 Task: Create a rule when a start date more than 1  days ago is moved in a card by anyone except me.
Action: Mouse moved to (435, 362)
Screenshot: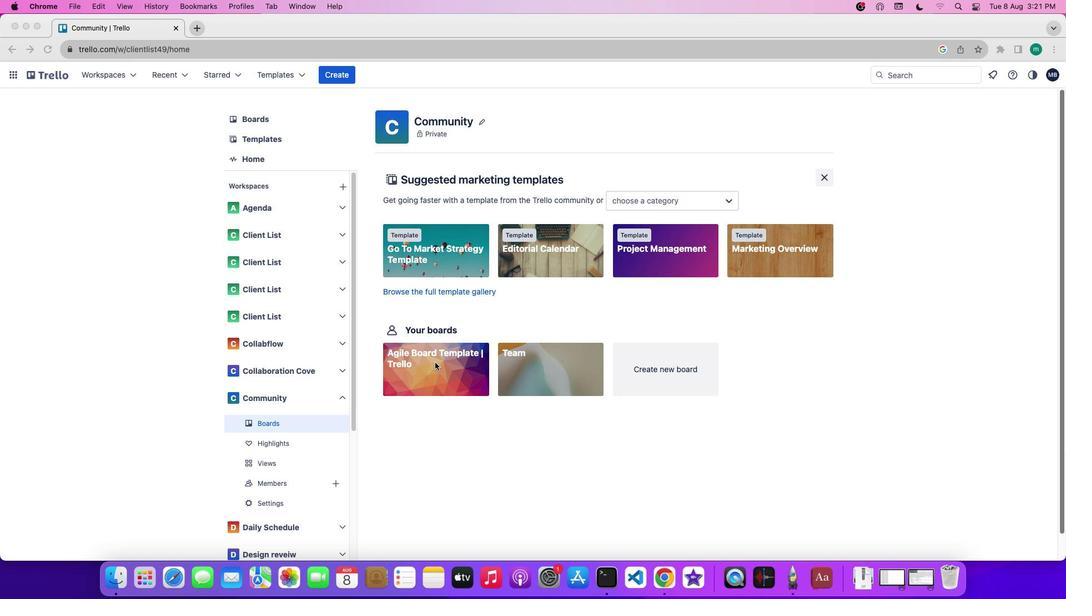 
Action: Mouse pressed left at (435, 362)
Screenshot: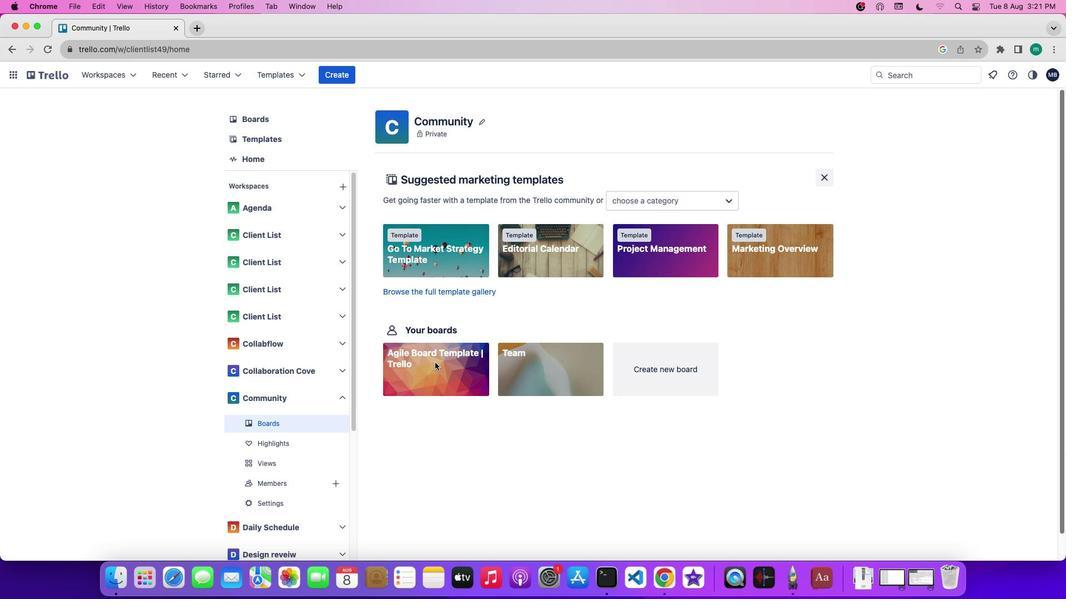 
Action: Mouse pressed left at (435, 362)
Screenshot: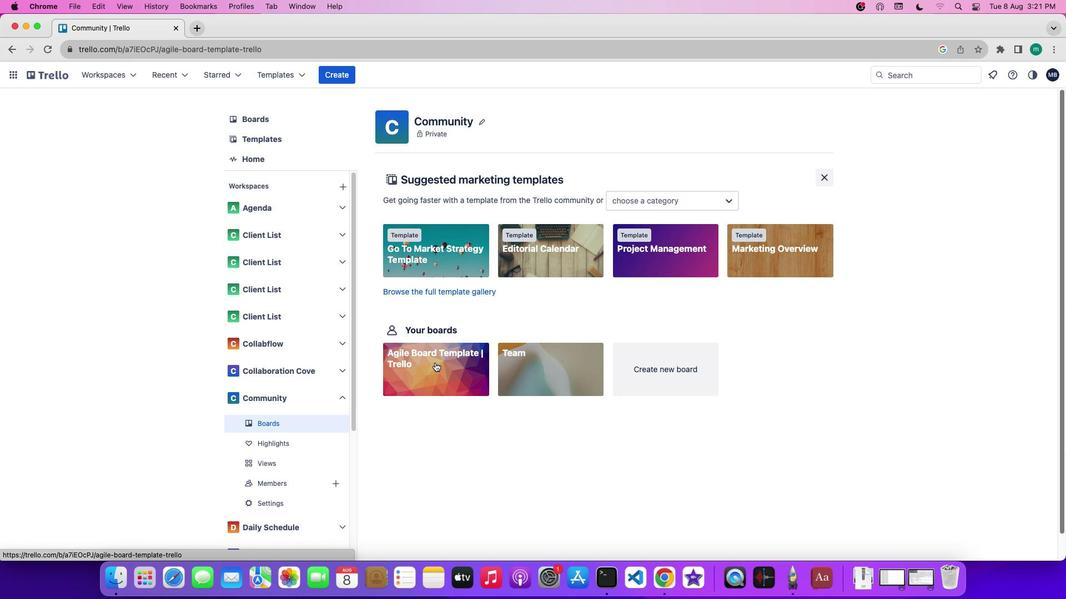 
Action: Mouse moved to (936, 234)
Screenshot: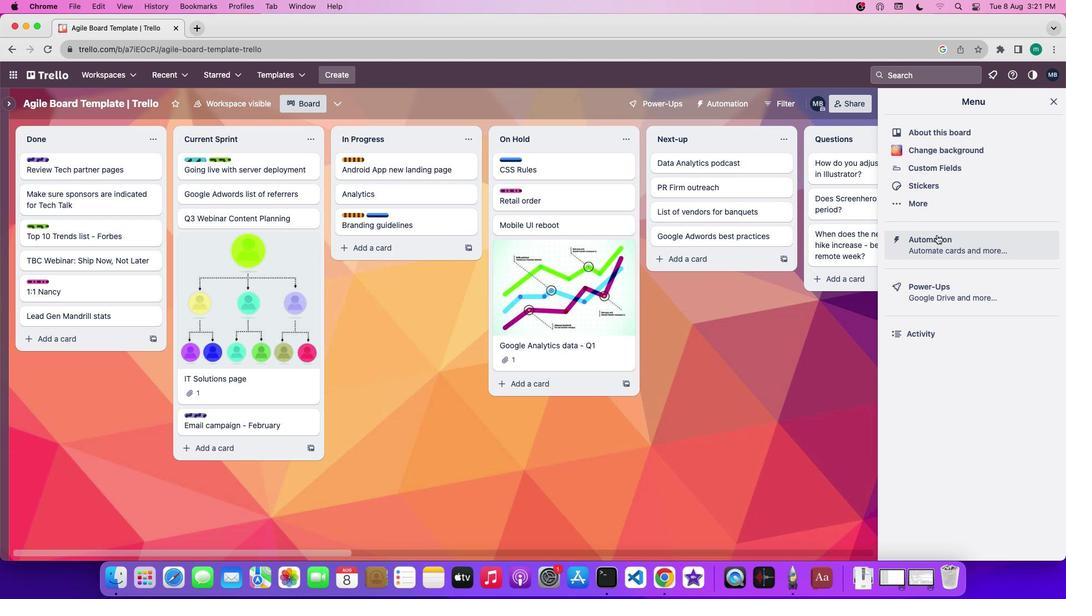 
Action: Mouse pressed left at (936, 234)
Screenshot: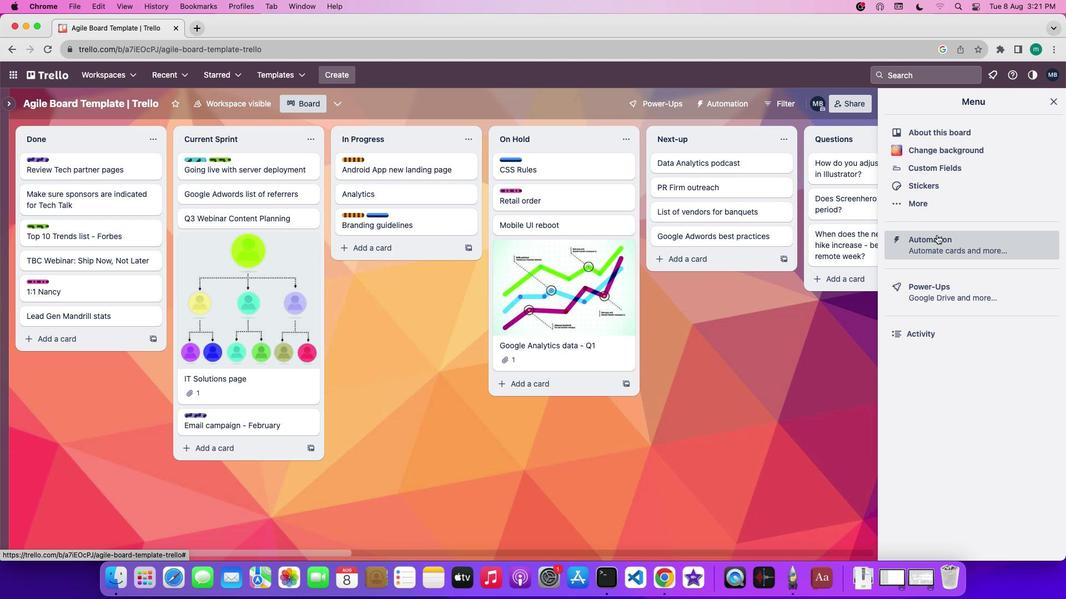 
Action: Mouse moved to (84, 202)
Screenshot: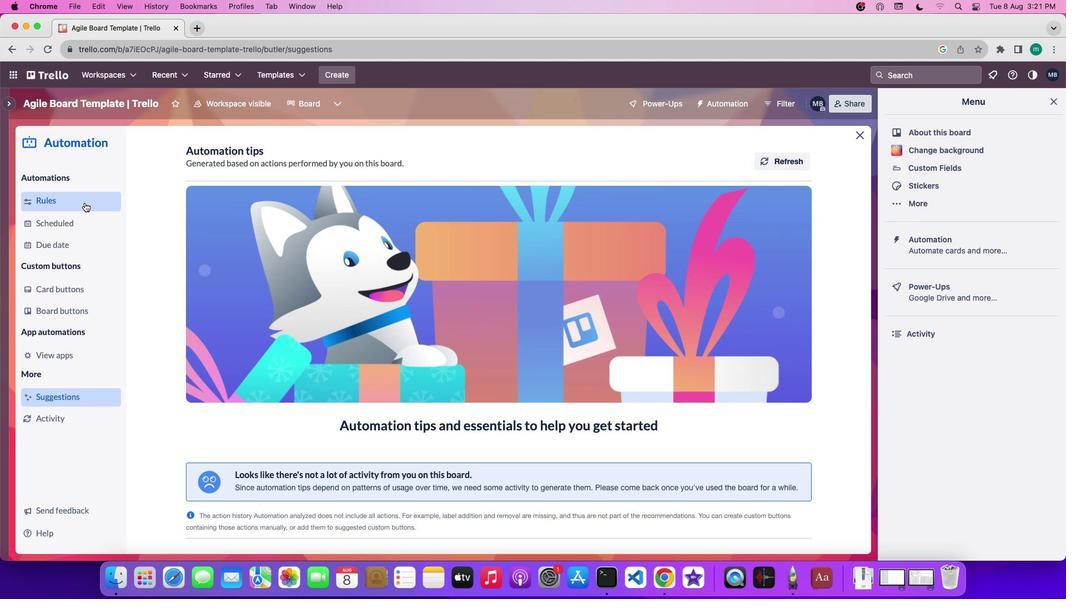 
Action: Mouse pressed left at (84, 202)
Screenshot: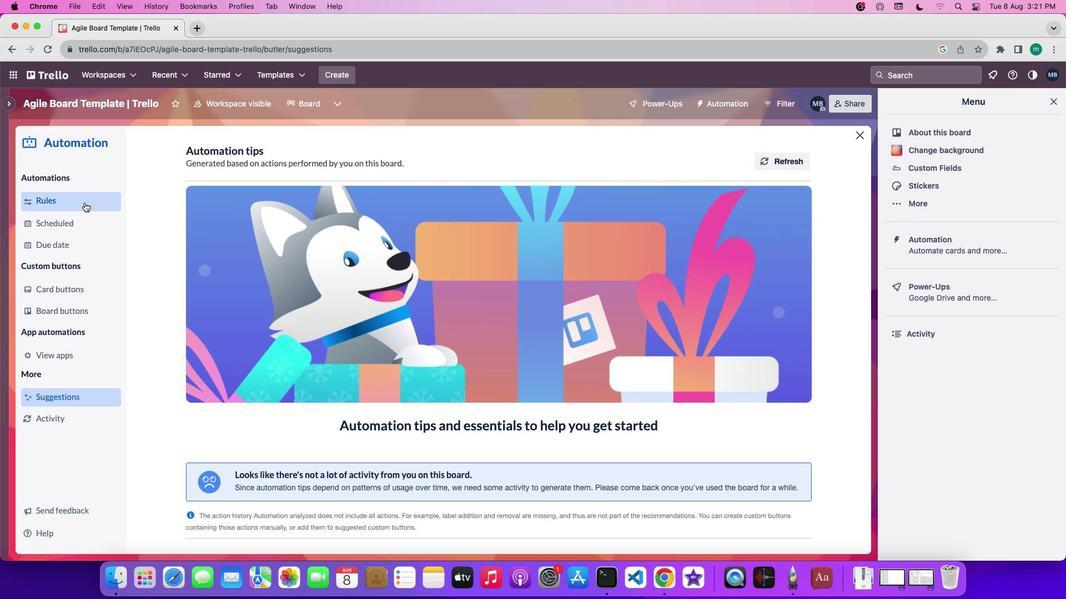 
Action: Mouse moved to (721, 156)
Screenshot: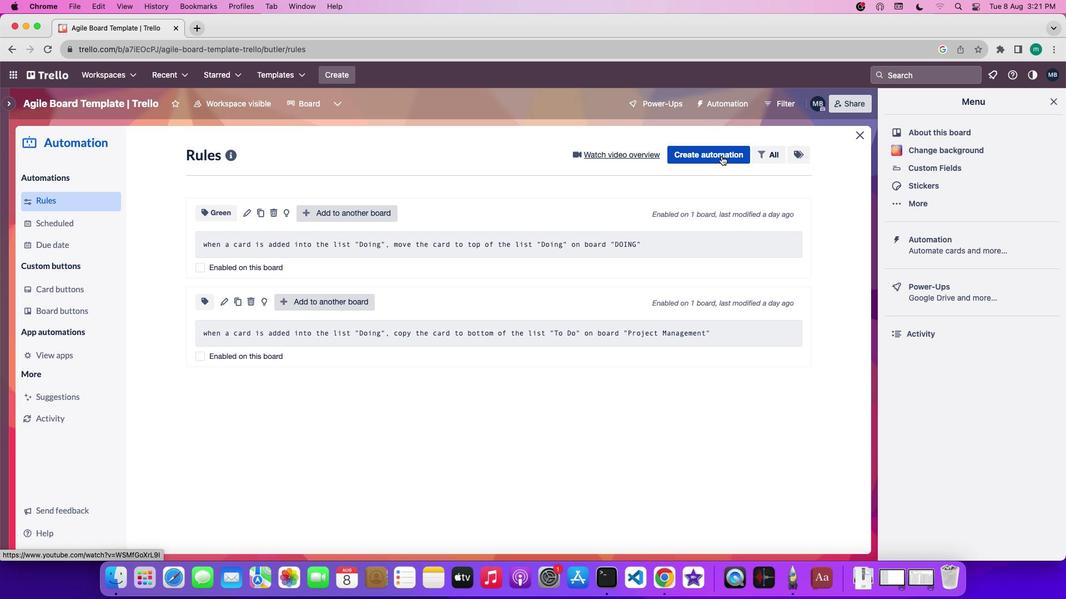 
Action: Mouse pressed left at (721, 156)
Screenshot: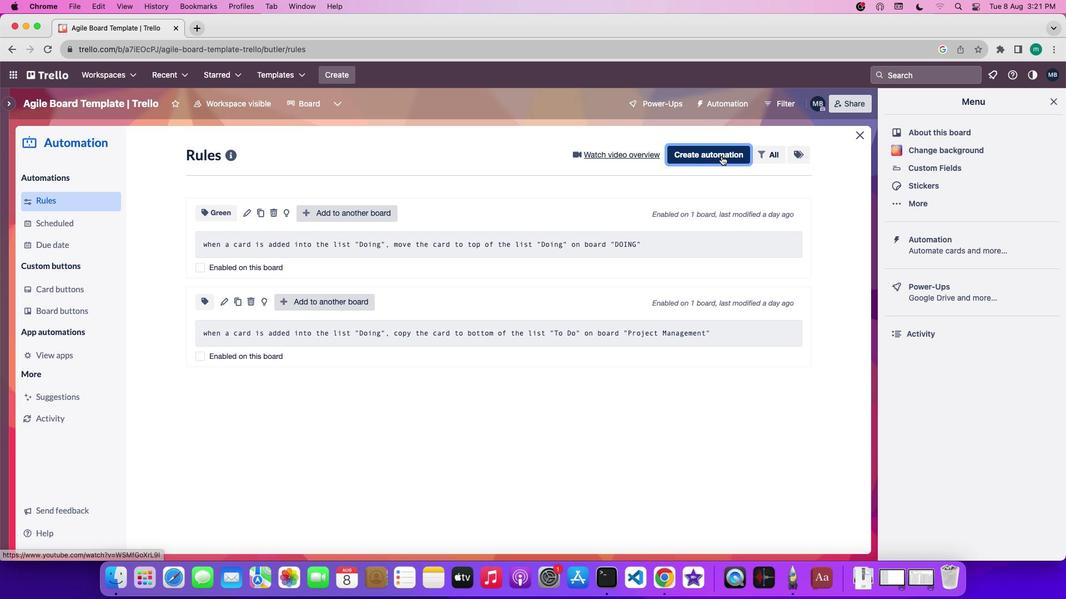 
Action: Mouse moved to (302, 330)
Screenshot: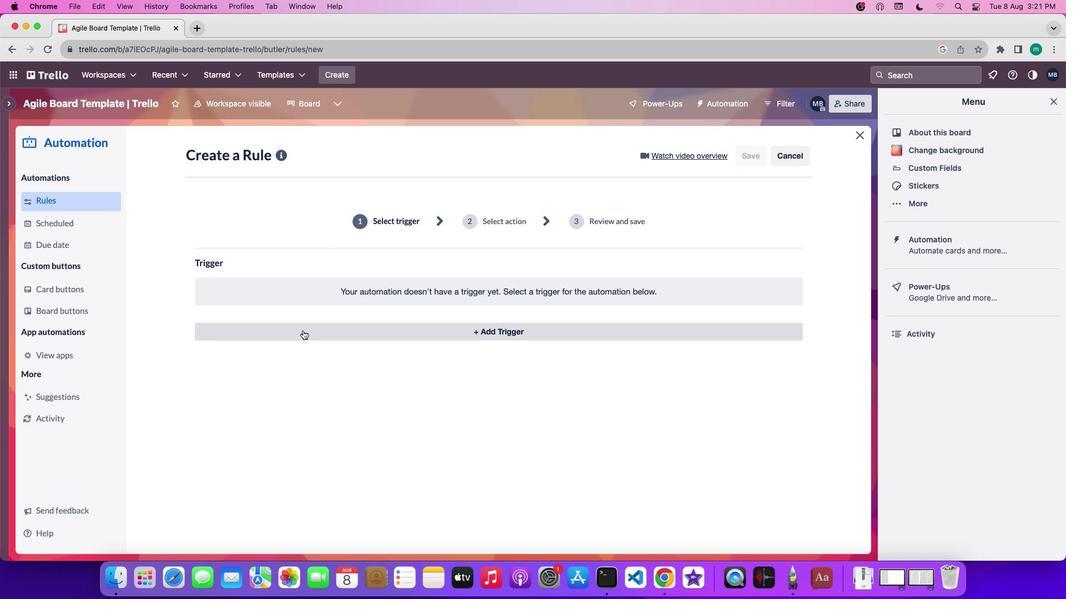 
Action: Mouse pressed left at (302, 330)
Screenshot: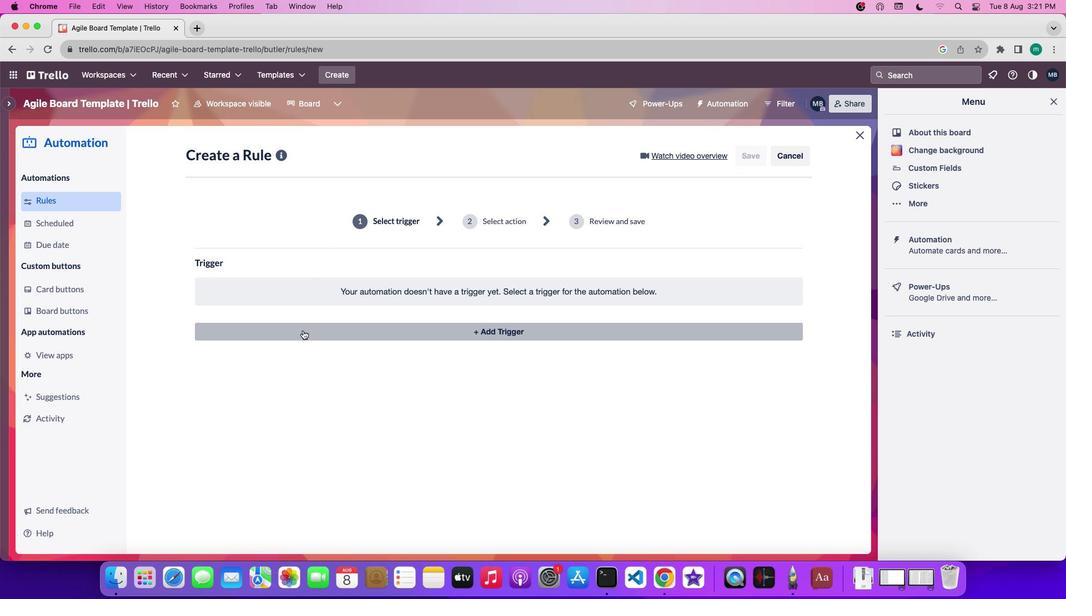 
Action: Mouse moved to (317, 369)
Screenshot: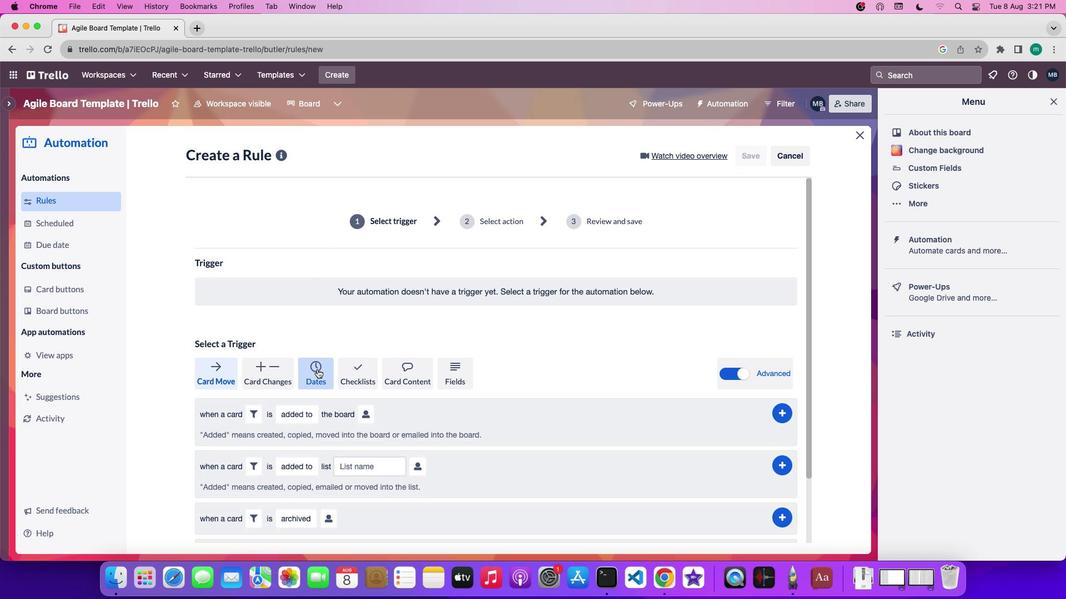 
Action: Mouse pressed left at (317, 369)
Screenshot: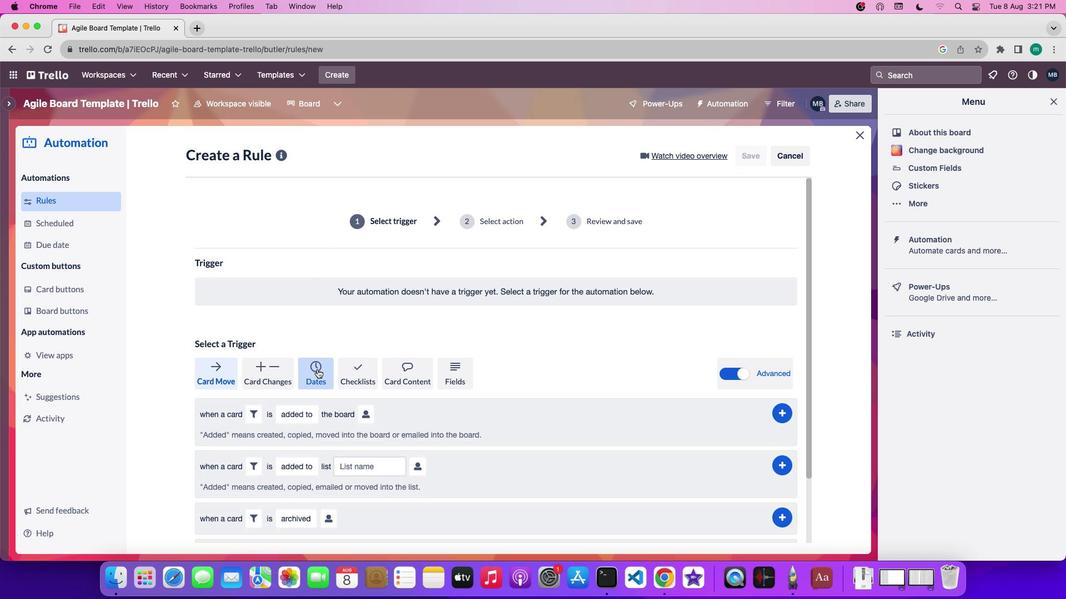 
Action: Mouse moved to (322, 376)
Screenshot: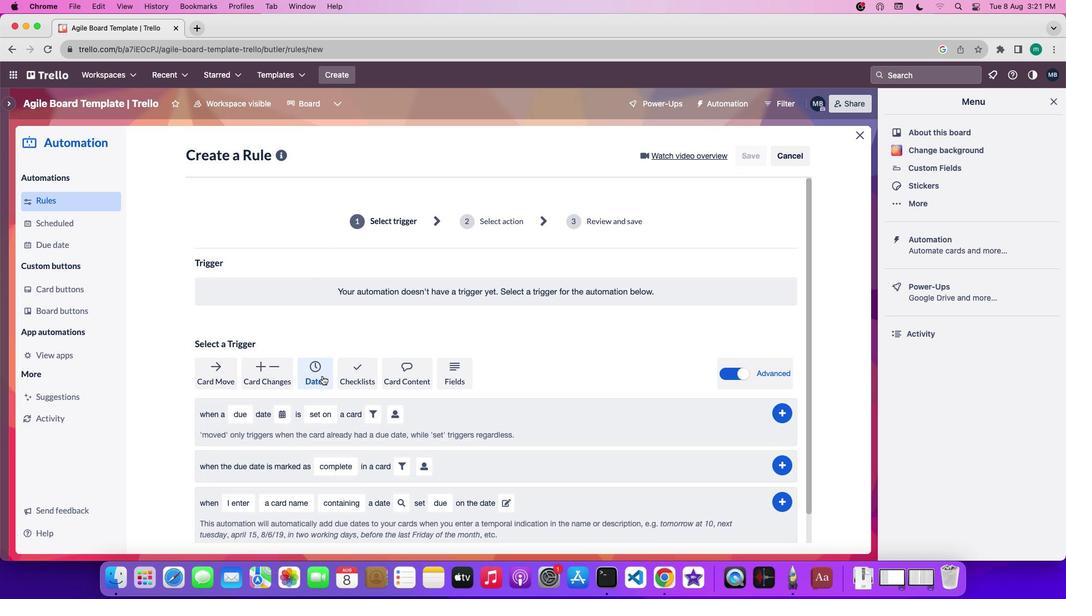 
Action: Mouse scrolled (322, 376) with delta (0, 0)
Screenshot: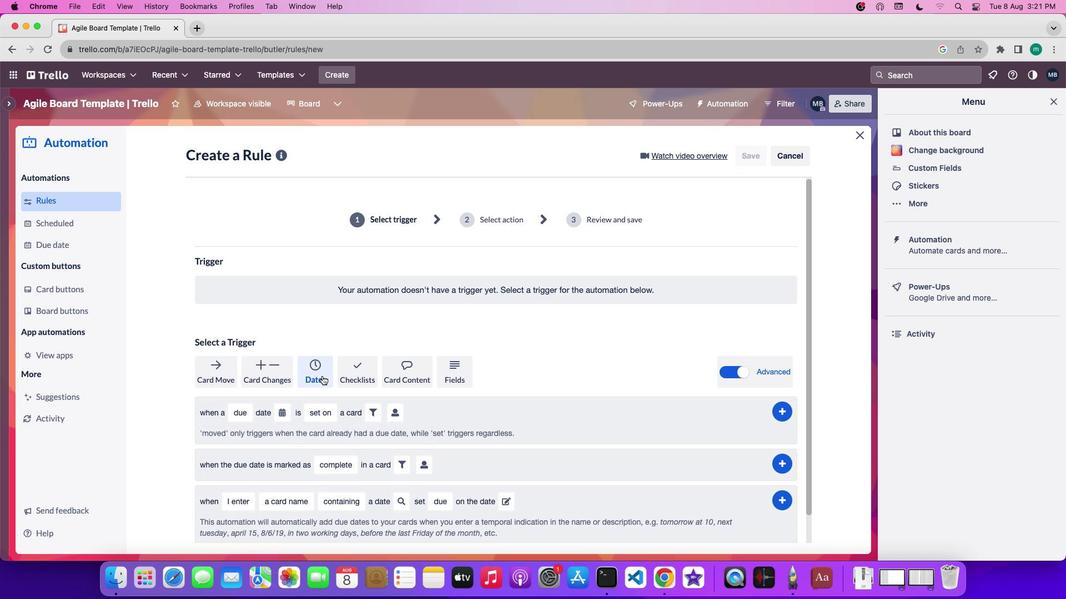 
Action: Mouse scrolled (322, 376) with delta (0, 0)
Screenshot: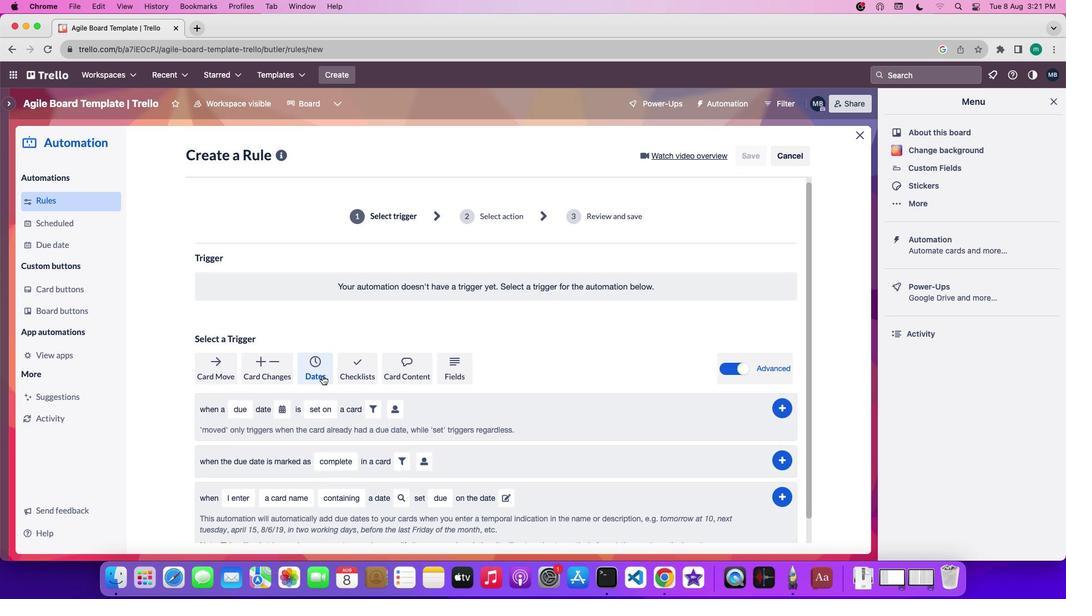 
Action: Mouse scrolled (322, 376) with delta (0, -1)
Screenshot: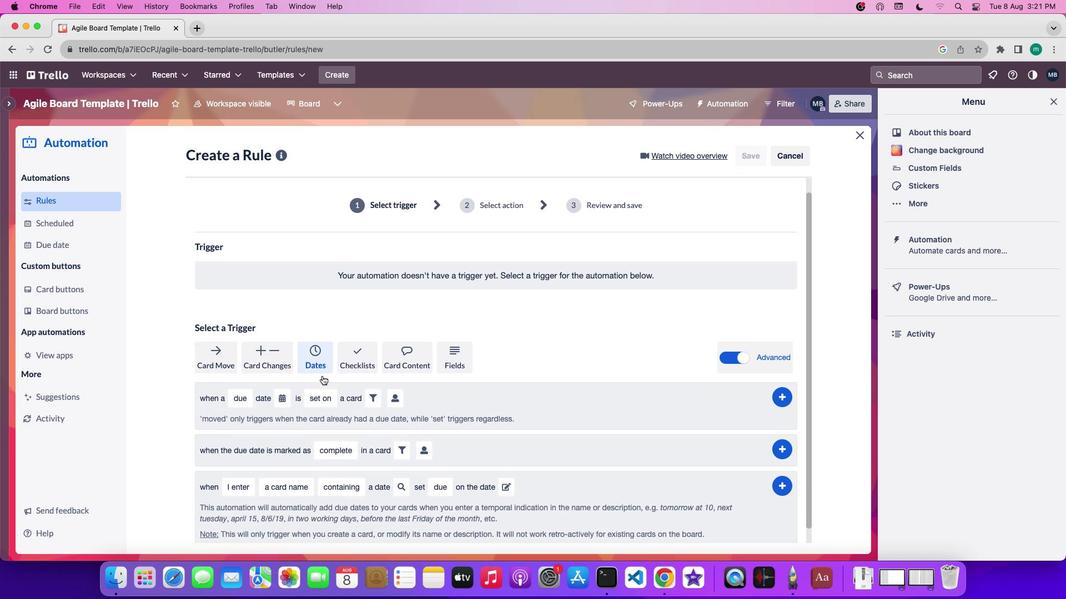 
Action: Mouse scrolled (322, 376) with delta (0, -1)
Screenshot: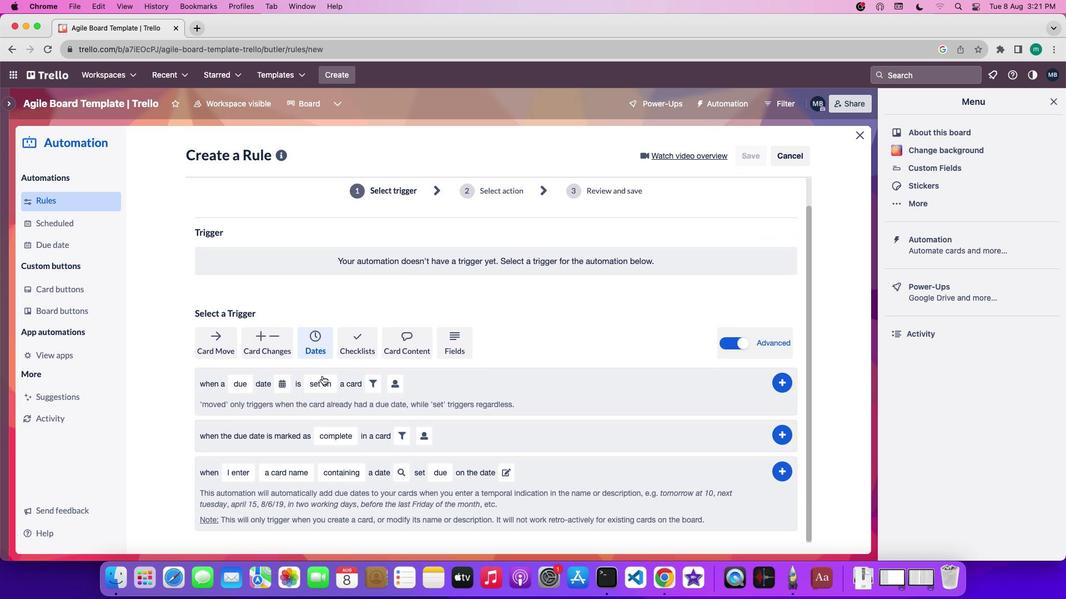 
Action: Mouse moved to (241, 383)
Screenshot: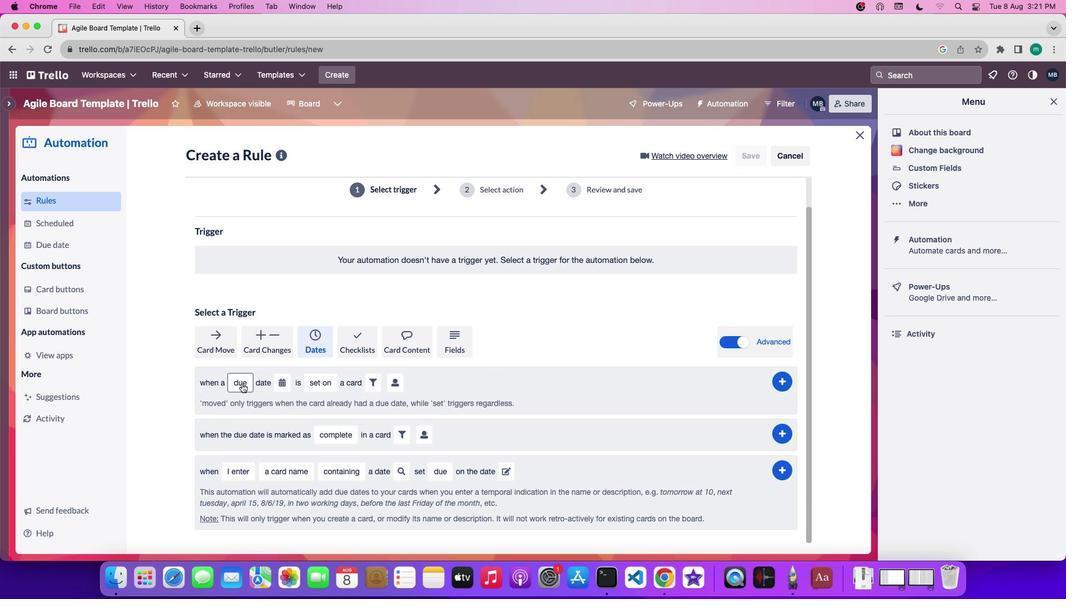 
Action: Mouse pressed left at (241, 383)
Screenshot: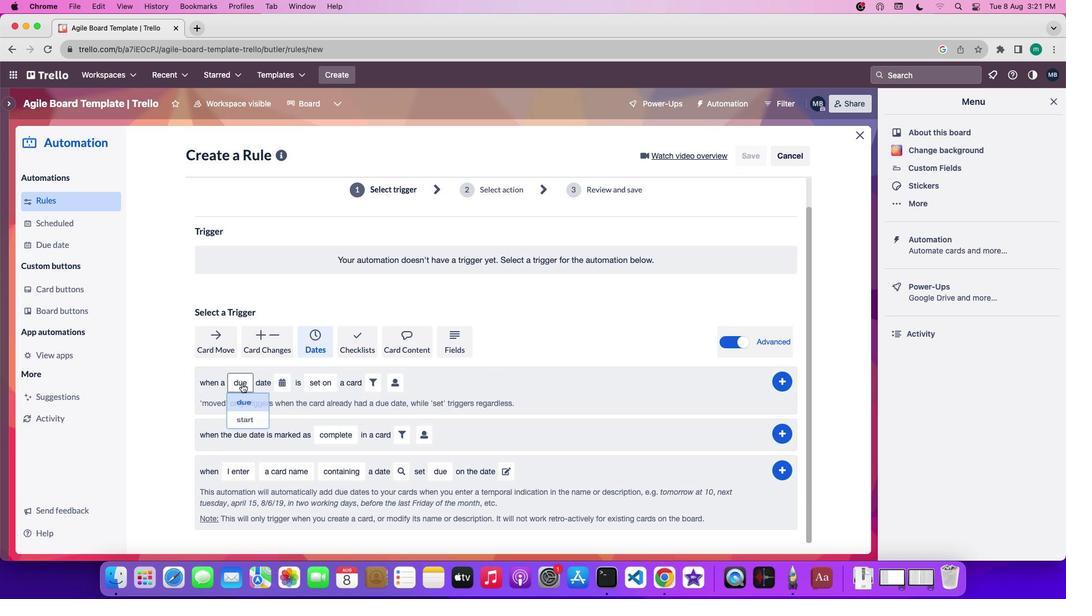 
Action: Mouse moved to (249, 430)
Screenshot: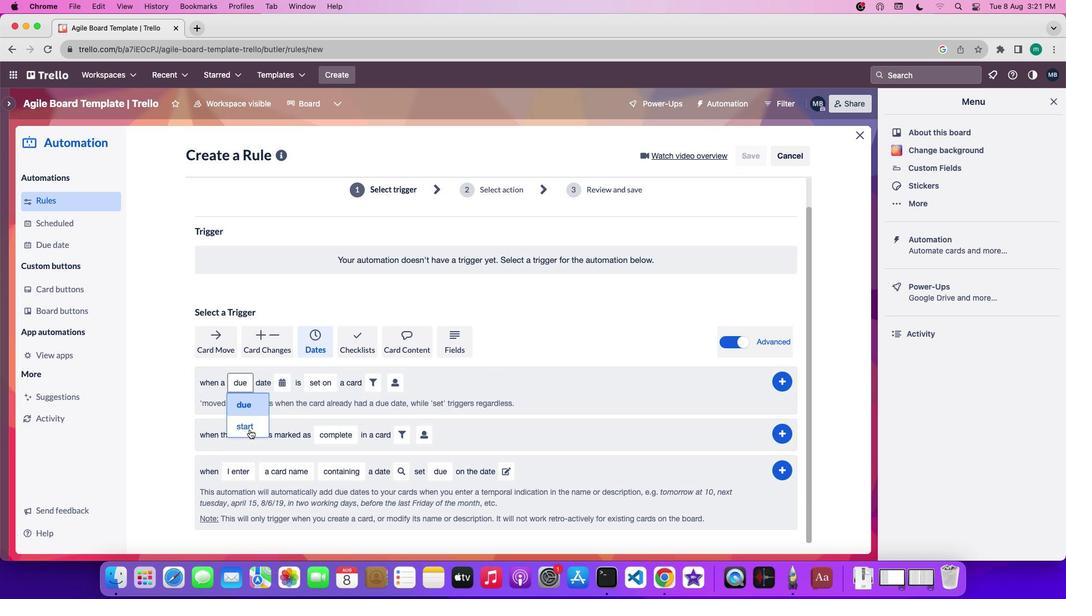 
Action: Mouse pressed left at (249, 430)
Screenshot: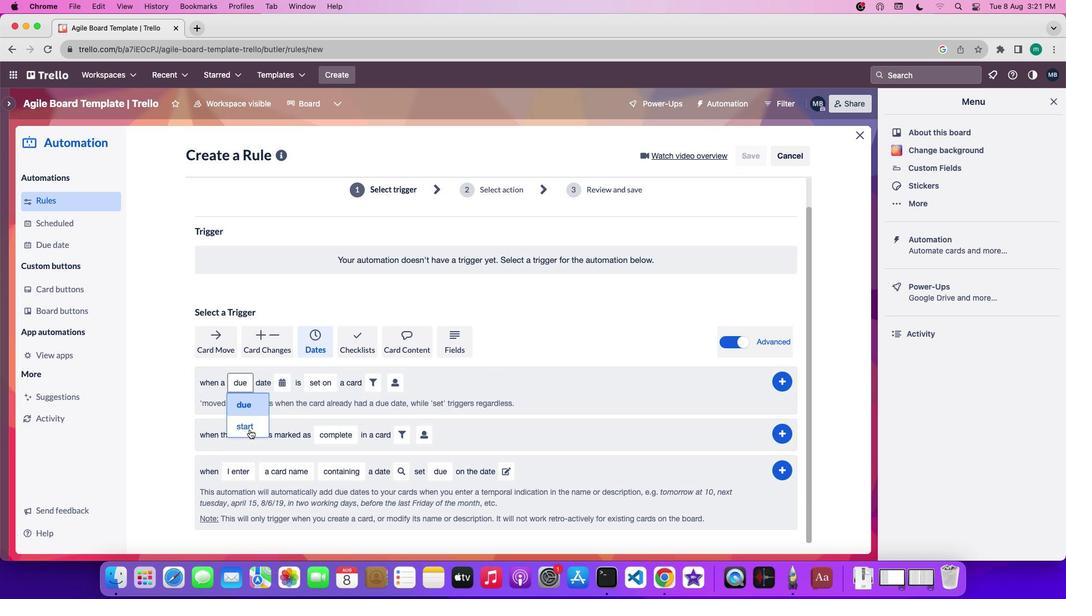 
Action: Mouse moved to (285, 390)
Screenshot: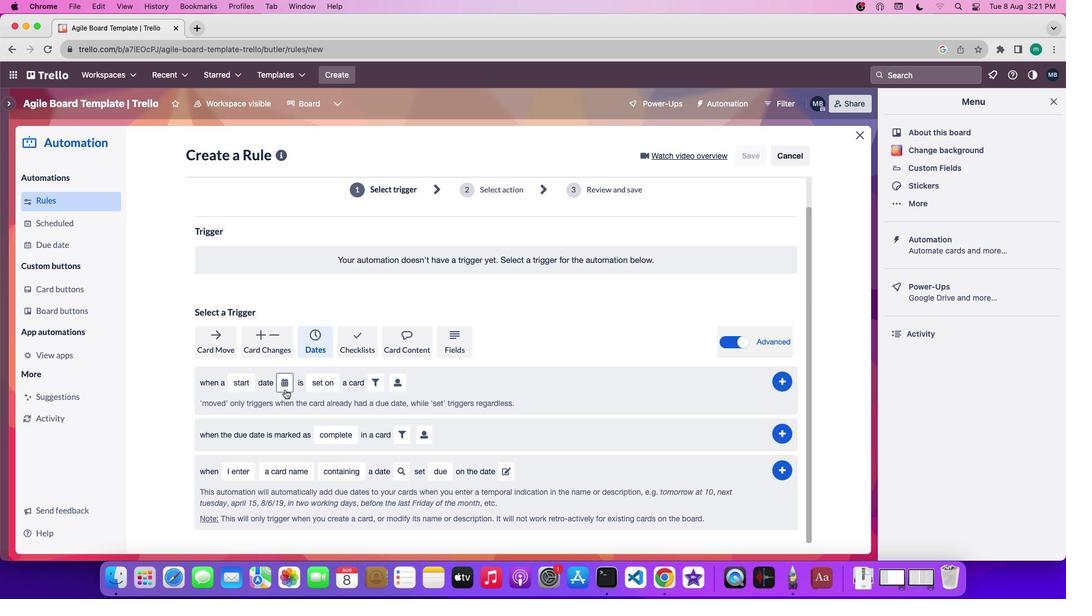 
Action: Mouse pressed left at (285, 390)
Screenshot: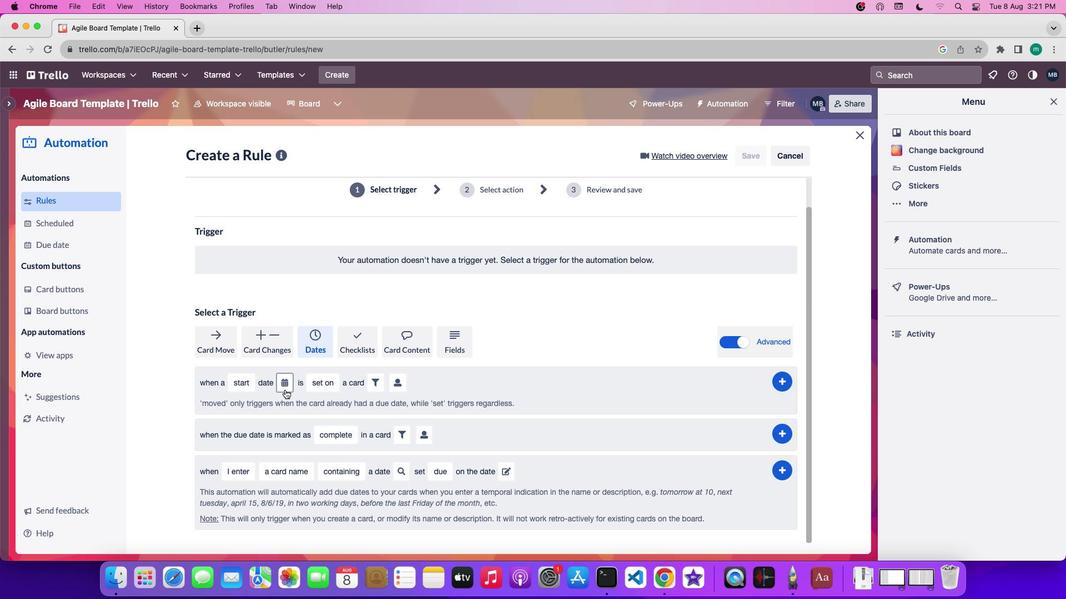 
Action: Mouse moved to (302, 451)
Screenshot: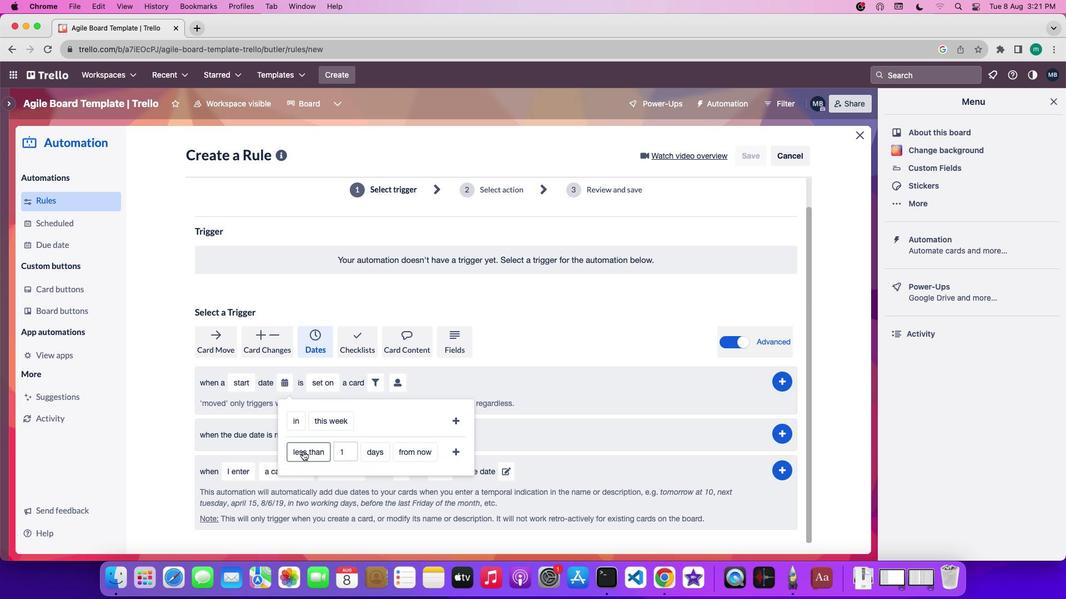 
Action: Mouse pressed left at (302, 451)
Screenshot: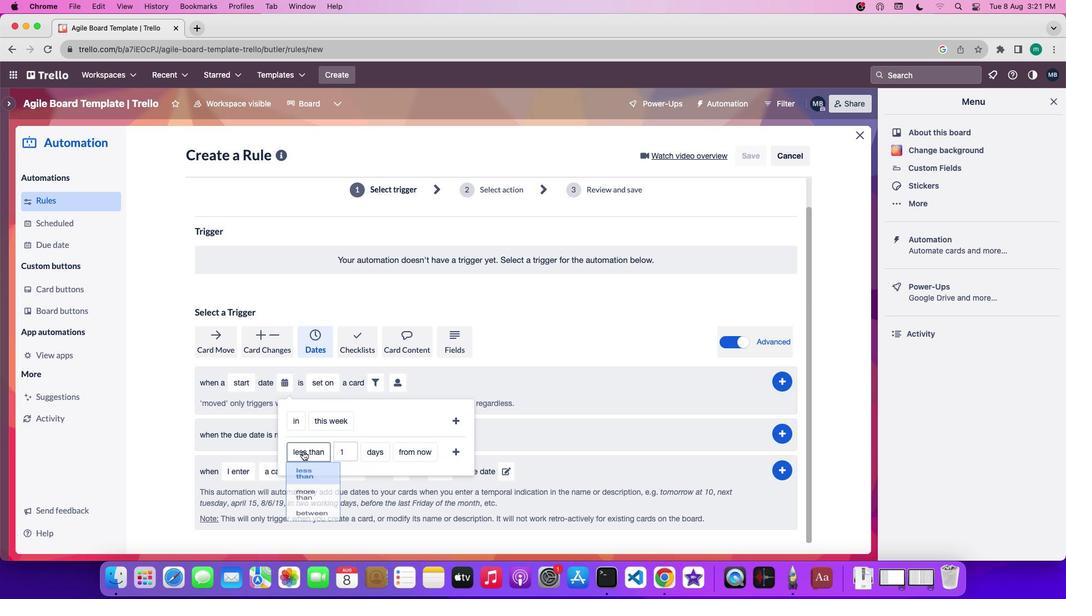 
Action: Mouse moved to (303, 503)
Screenshot: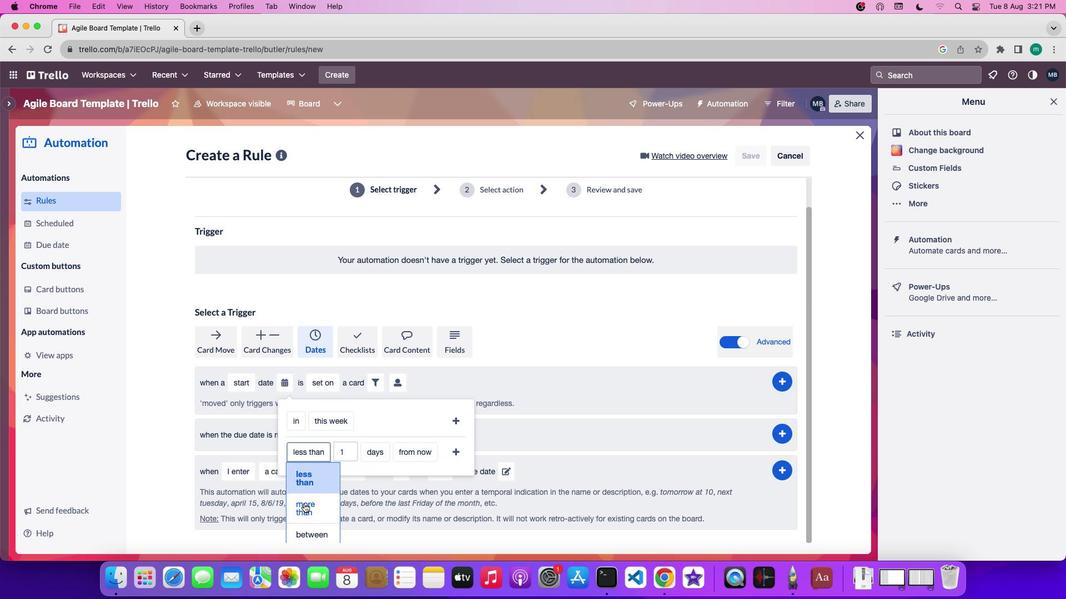 
Action: Mouse pressed left at (303, 503)
Screenshot: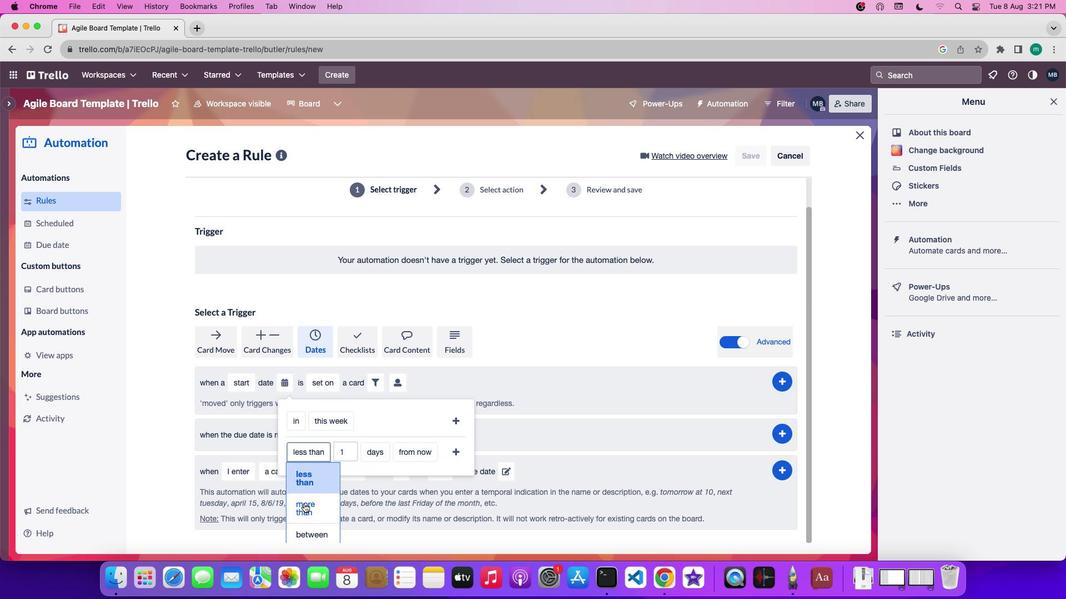 
Action: Mouse moved to (383, 452)
Screenshot: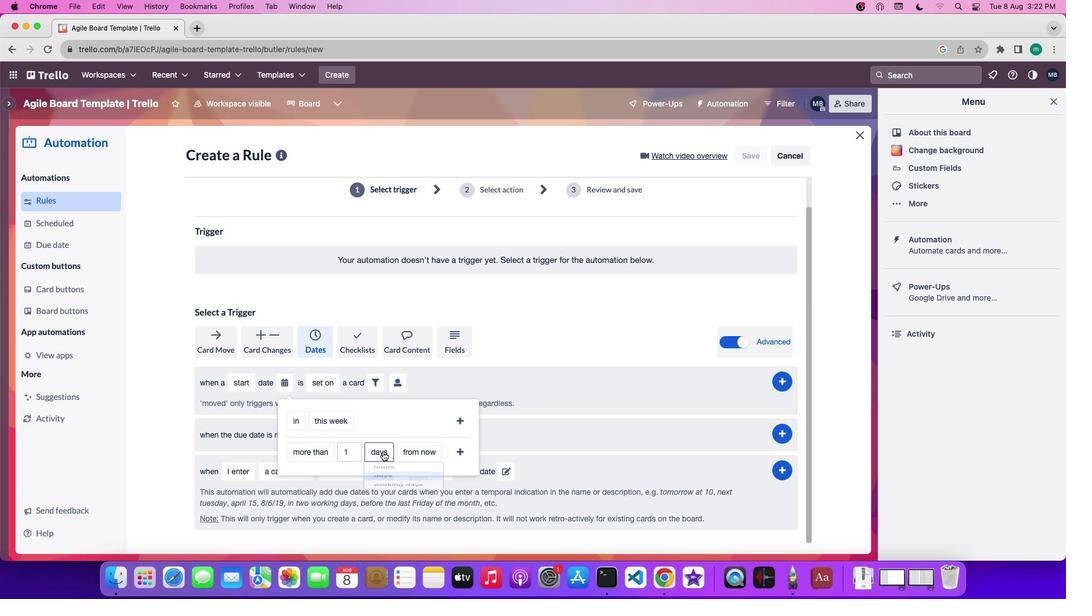 
Action: Mouse pressed left at (383, 452)
Screenshot: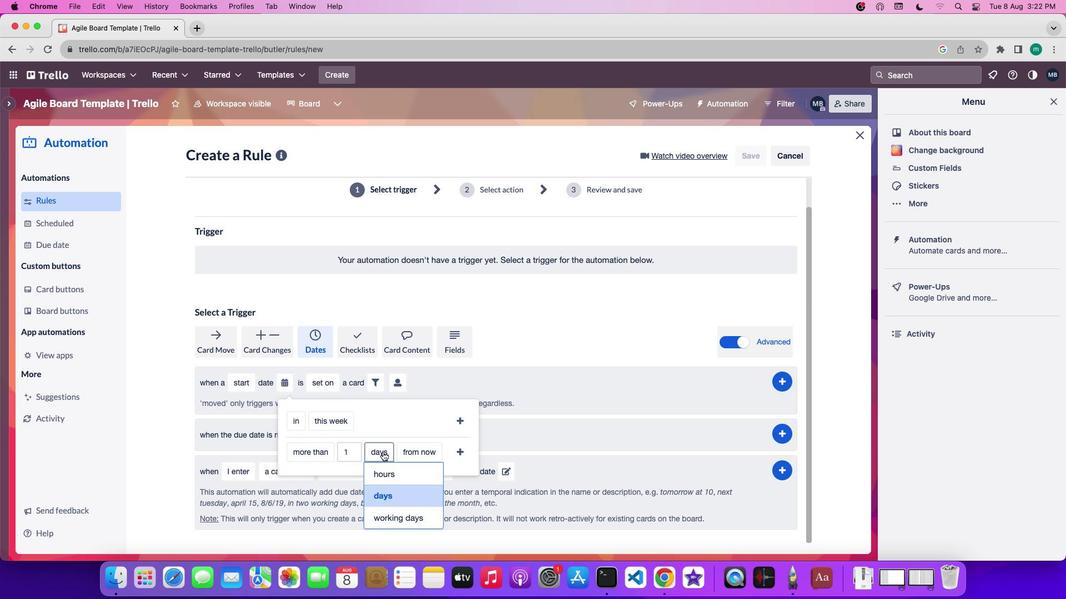 
Action: Mouse moved to (384, 497)
Screenshot: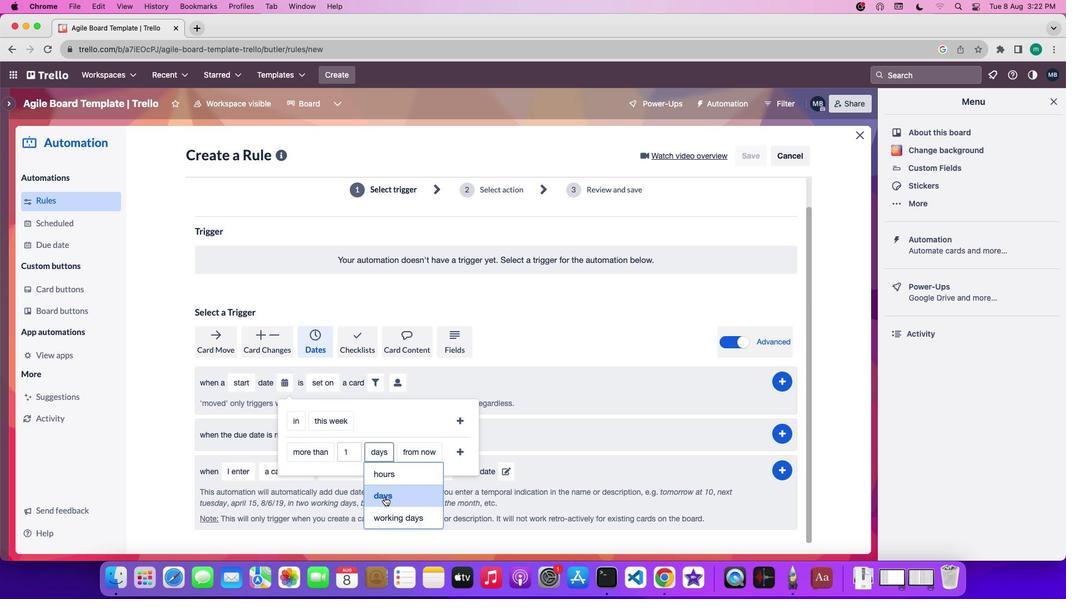 
Action: Mouse pressed left at (384, 497)
Screenshot: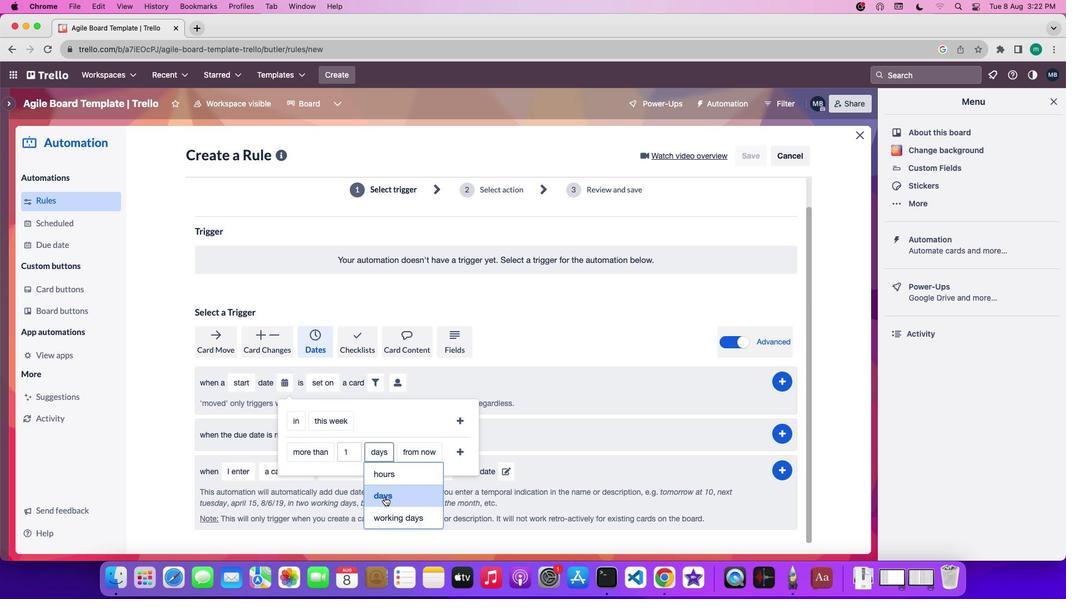 
Action: Mouse moved to (418, 452)
Screenshot: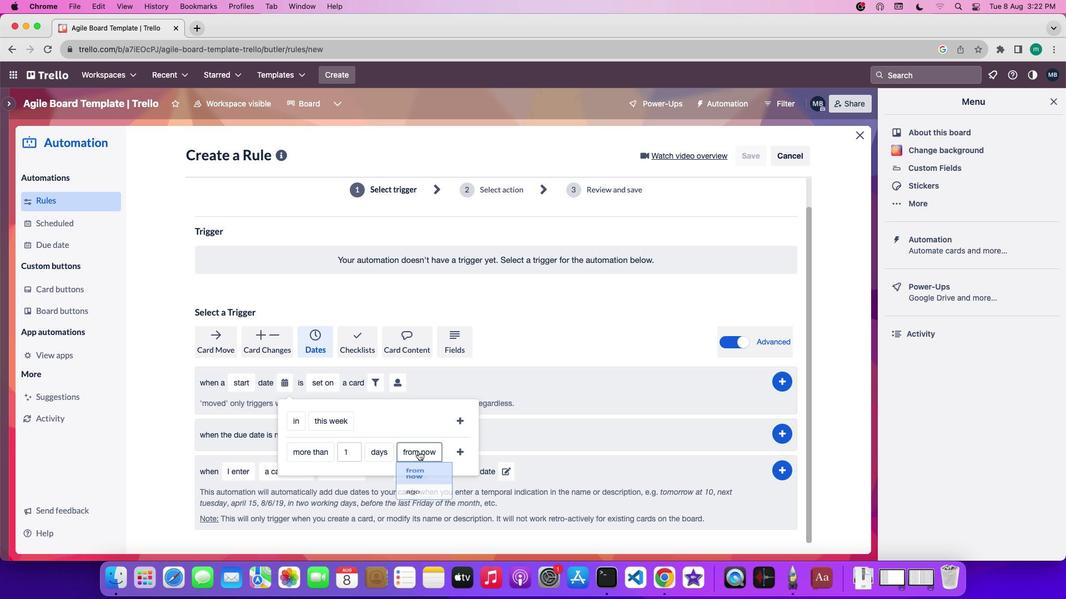
Action: Mouse pressed left at (418, 452)
Screenshot: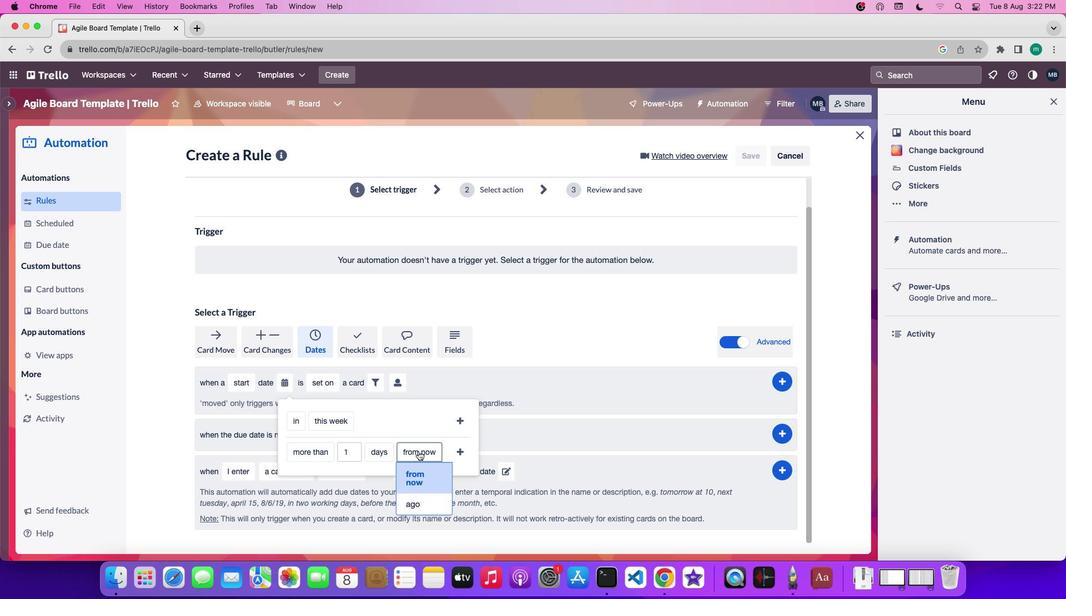 
Action: Mouse moved to (419, 504)
Screenshot: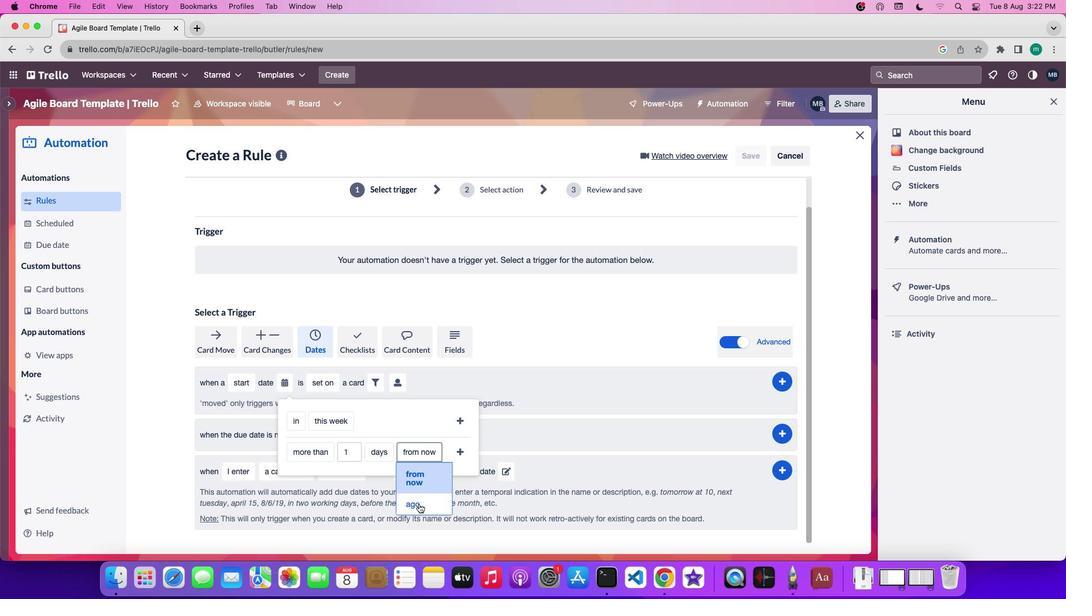 
Action: Mouse pressed left at (419, 504)
Screenshot: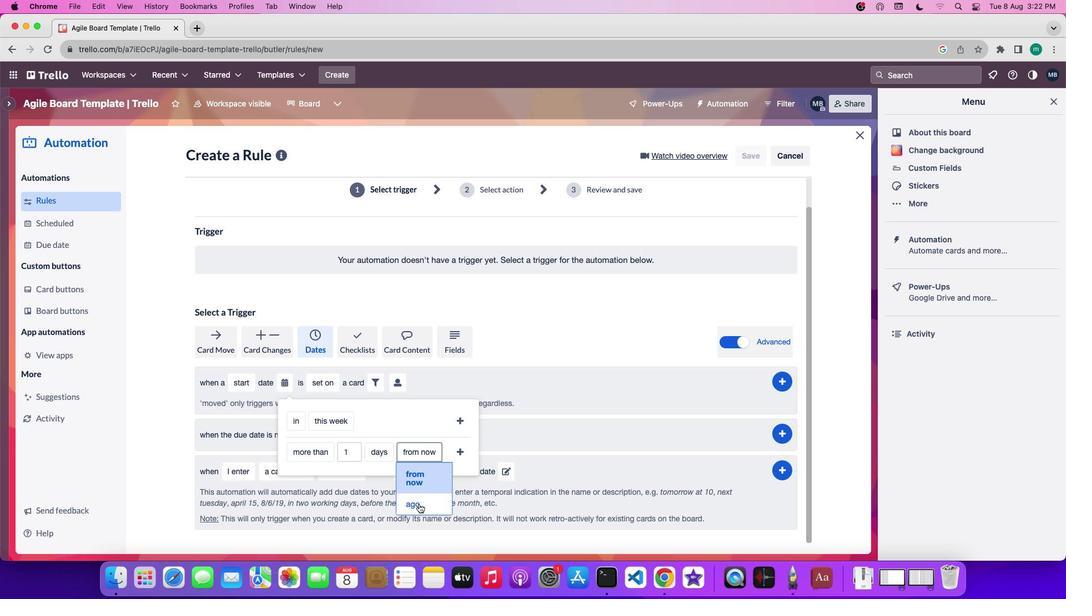
Action: Mouse moved to (437, 450)
Screenshot: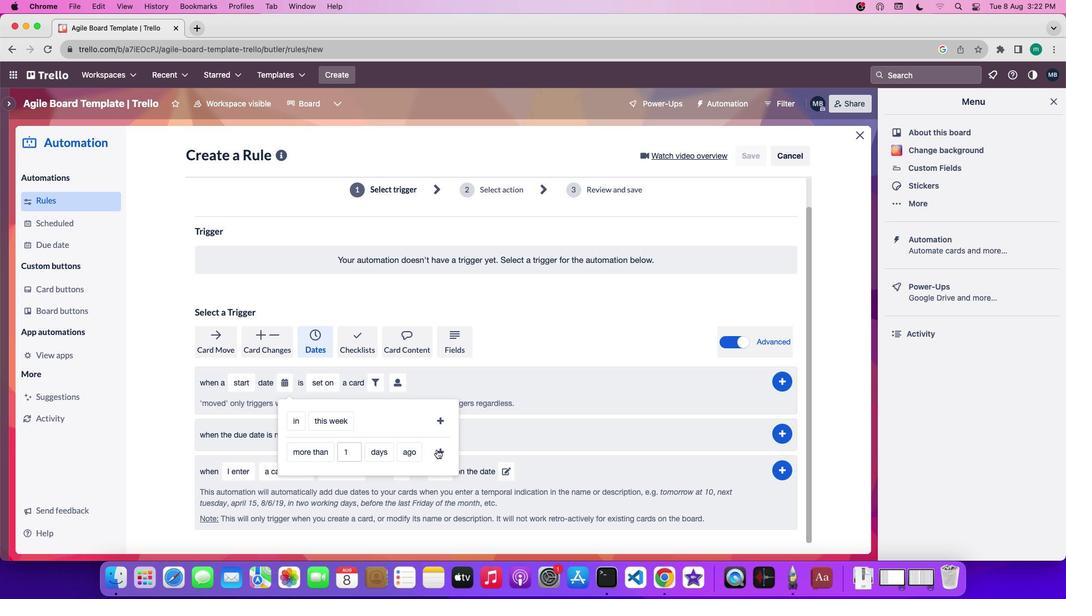 
Action: Mouse pressed left at (437, 450)
Screenshot: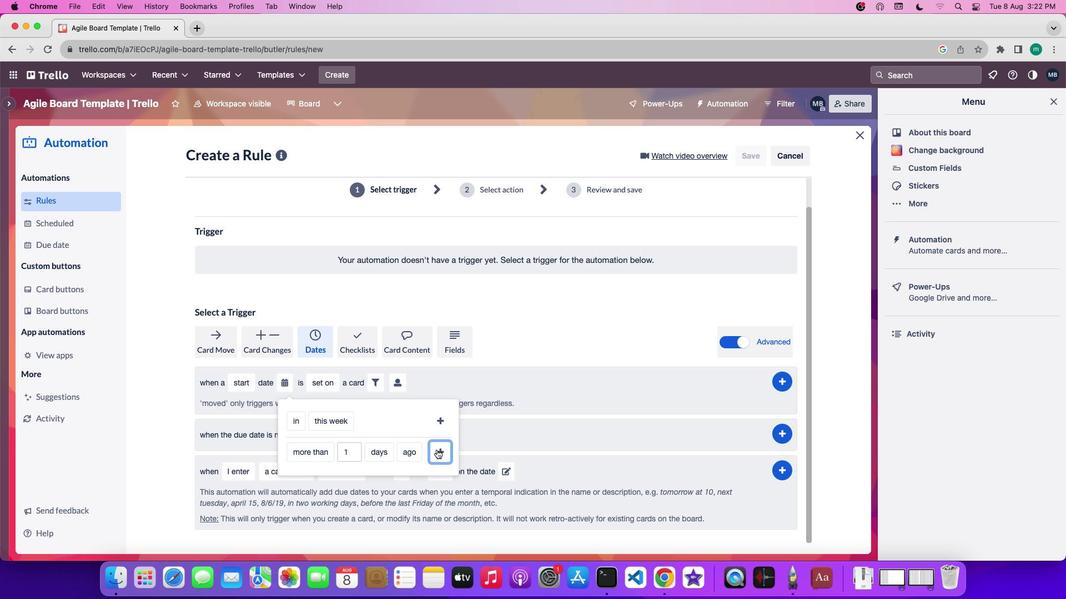 
Action: Mouse moved to (412, 388)
Screenshot: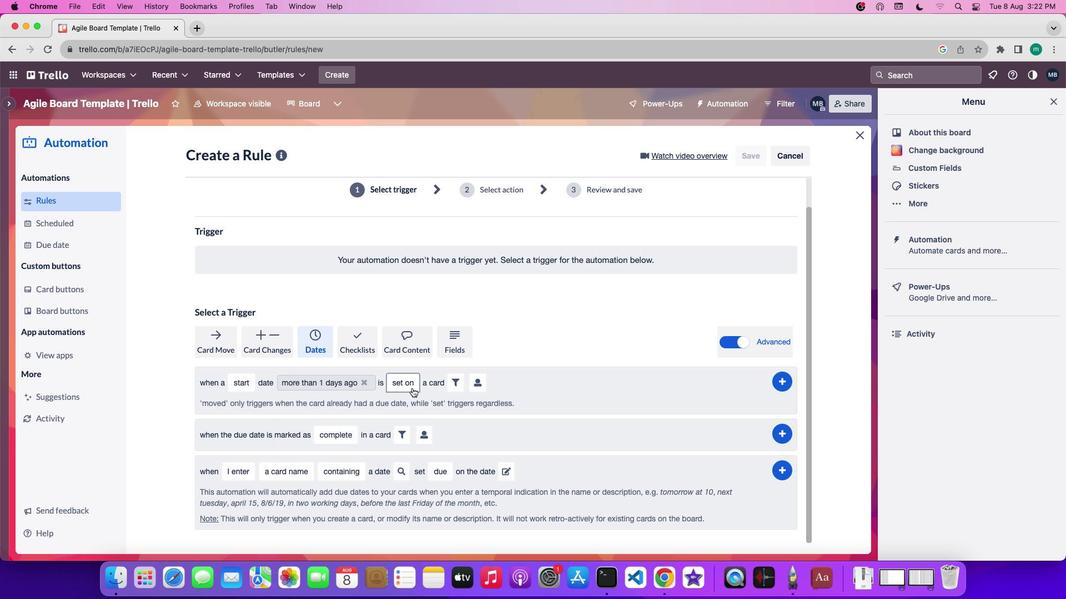 
Action: Mouse pressed left at (412, 388)
Screenshot: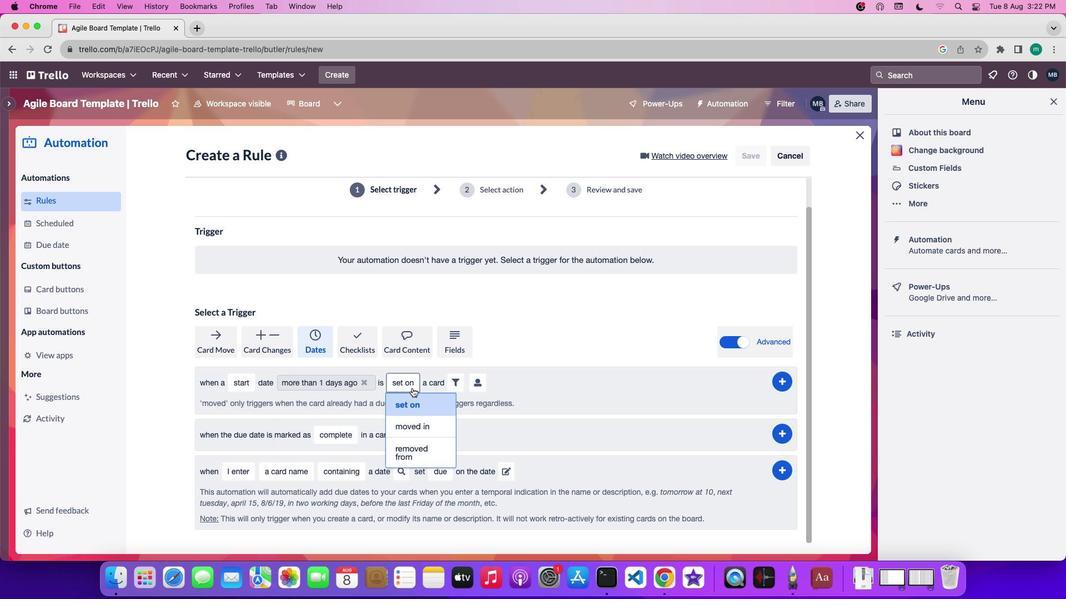 
Action: Mouse moved to (413, 426)
Screenshot: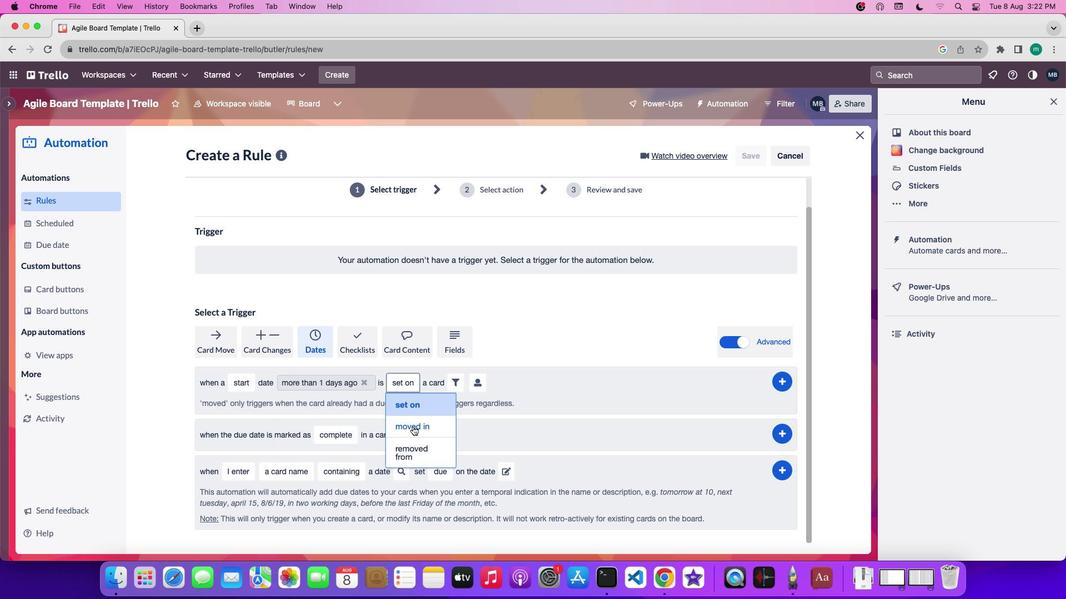 
Action: Mouse pressed left at (413, 426)
Screenshot: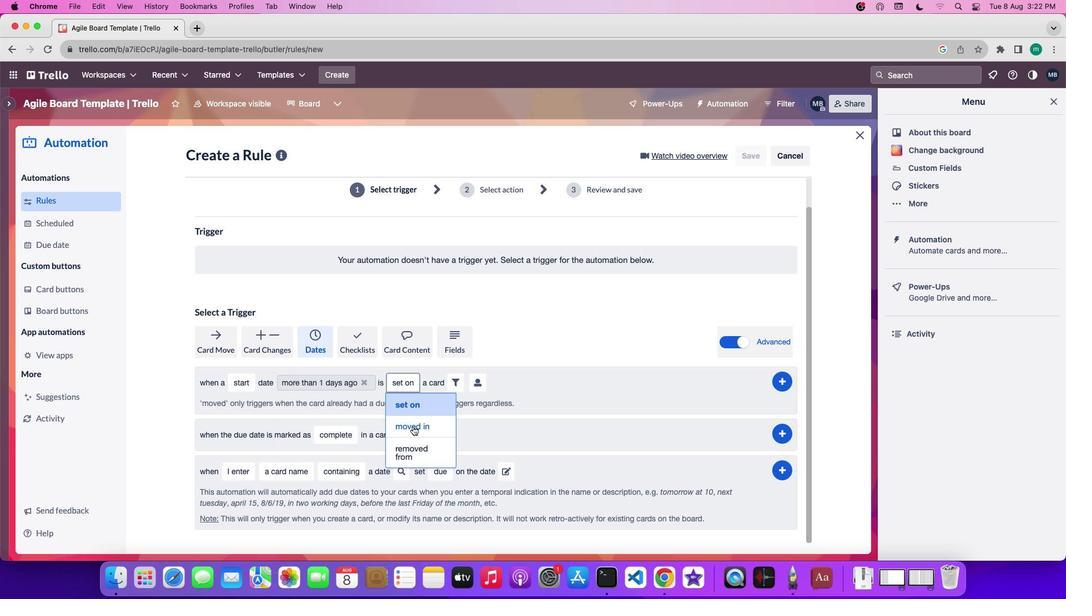 
Action: Mouse moved to (492, 384)
Screenshot: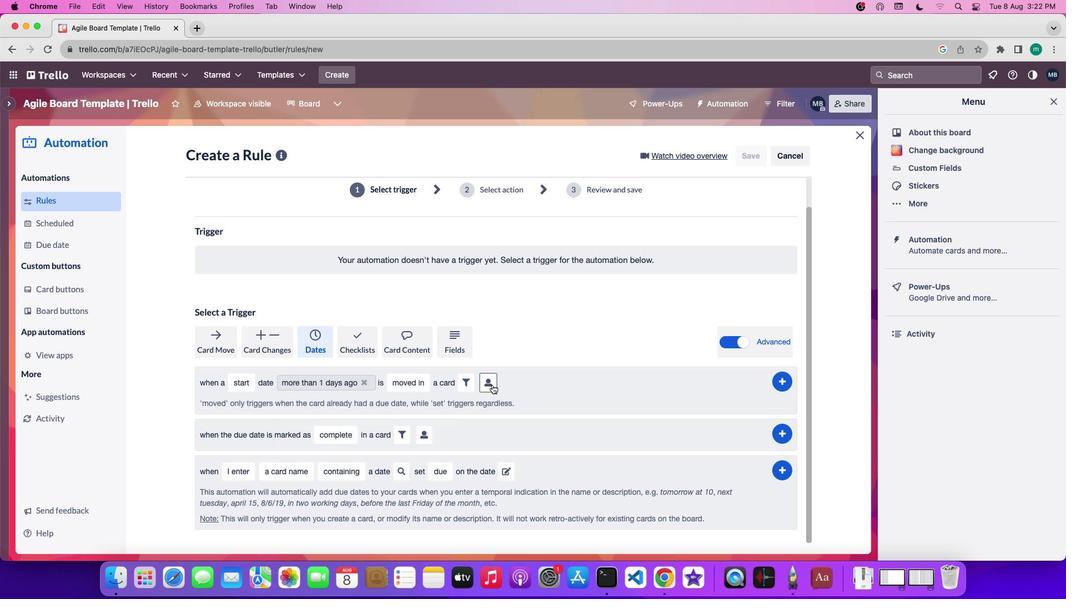 
Action: Mouse pressed left at (492, 384)
Screenshot: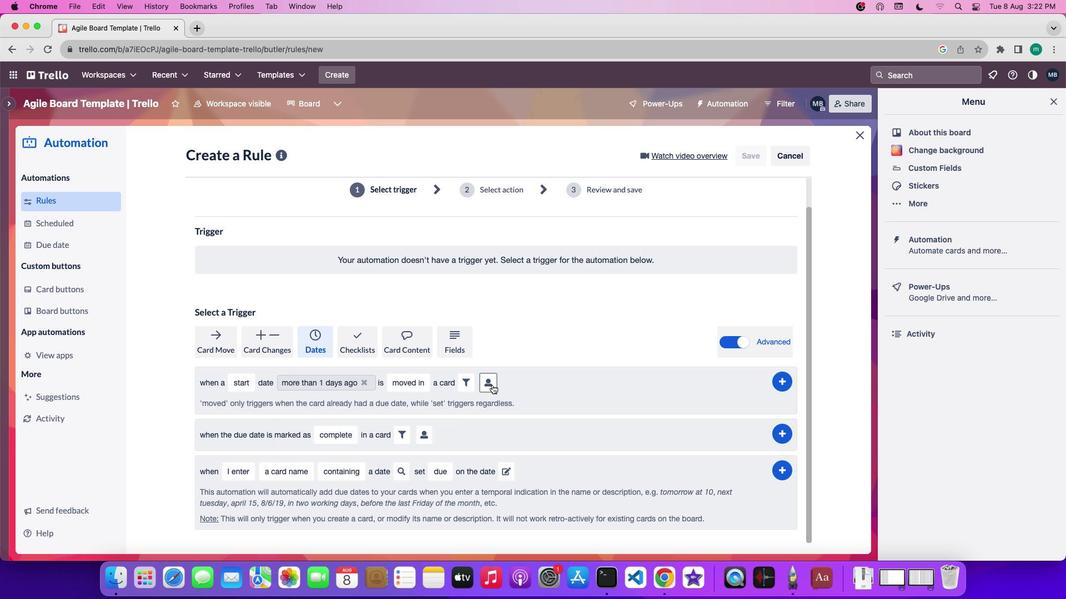 
Action: Mouse moved to (679, 512)
Screenshot: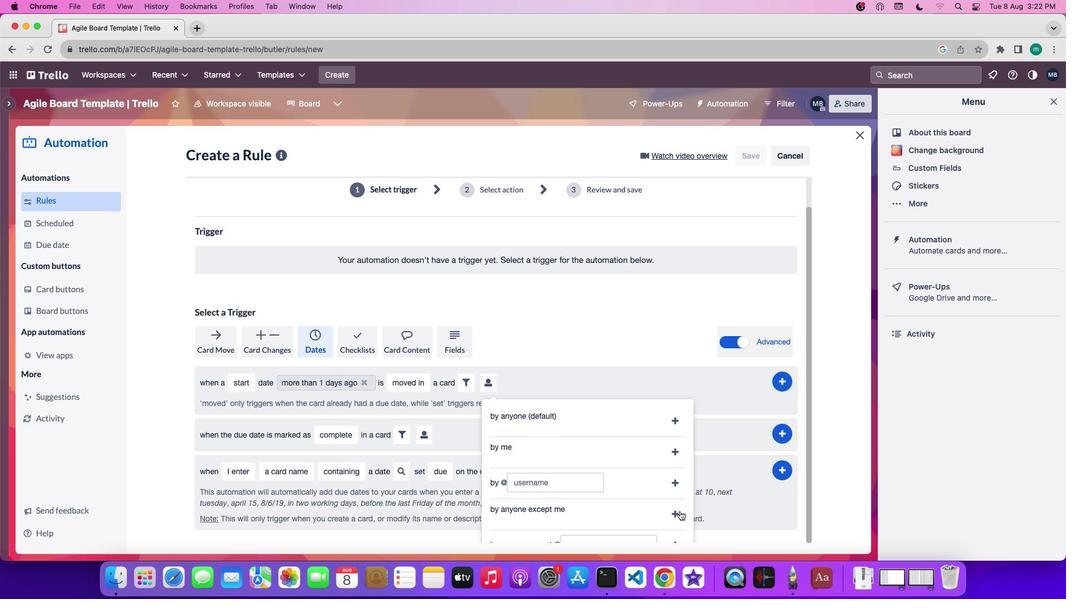 
Action: Mouse pressed left at (679, 512)
Screenshot: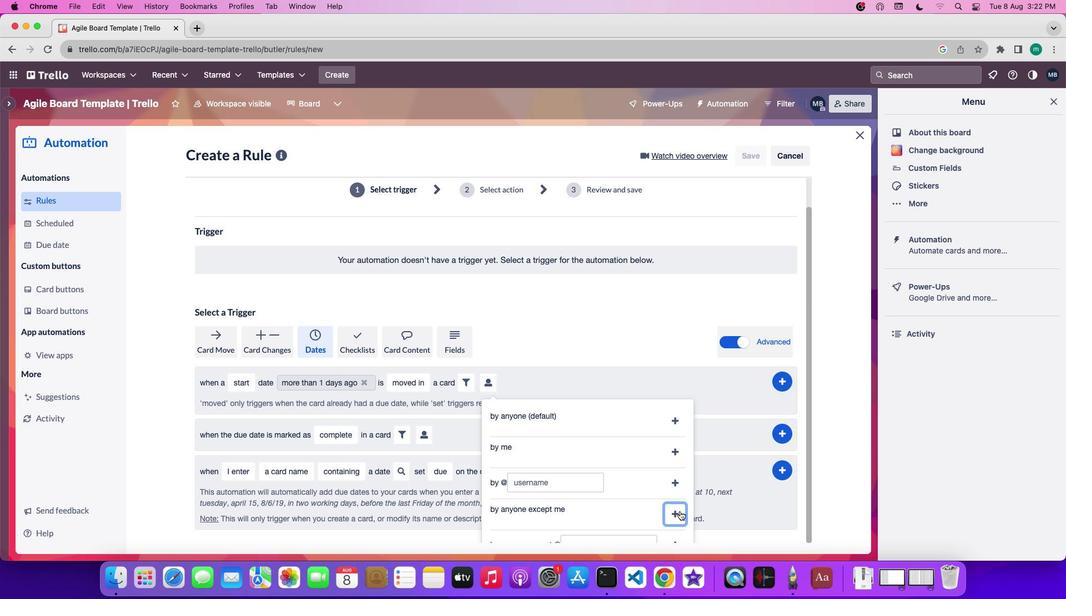 
Action: Mouse moved to (779, 383)
Screenshot: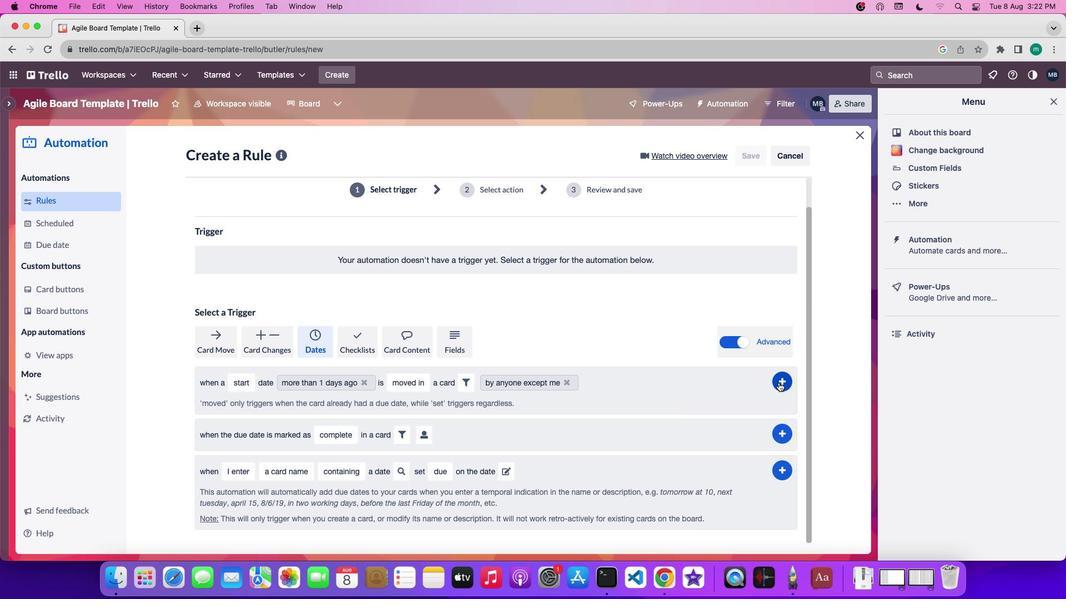 
Action: Mouse pressed left at (779, 383)
Screenshot: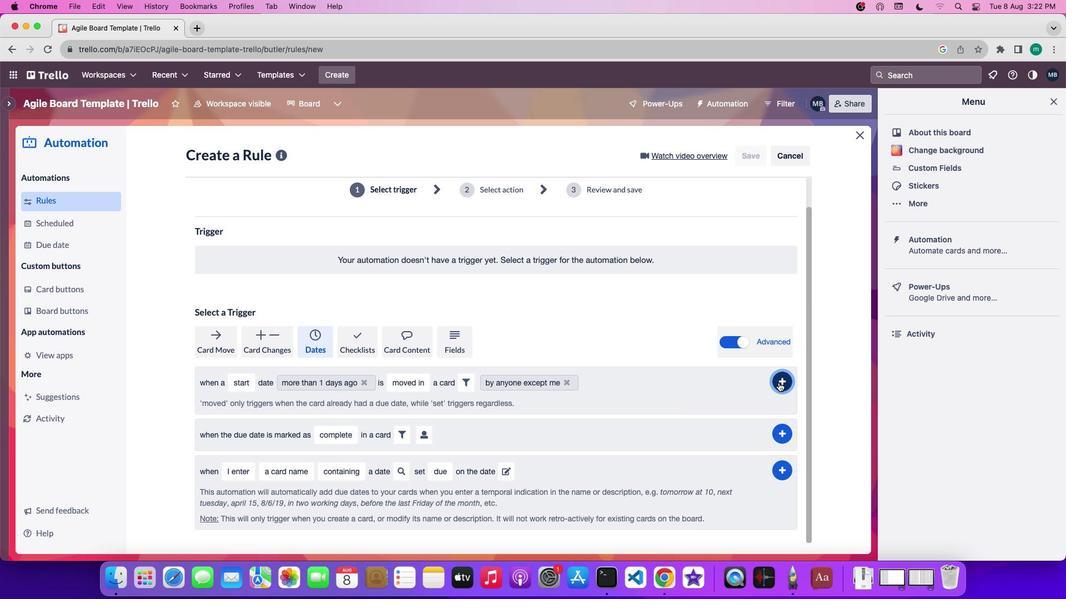 
